 Task: Look for vegan products in the category "Baby Food & Drinks".
Action: Mouse moved to (306, 160)
Screenshot: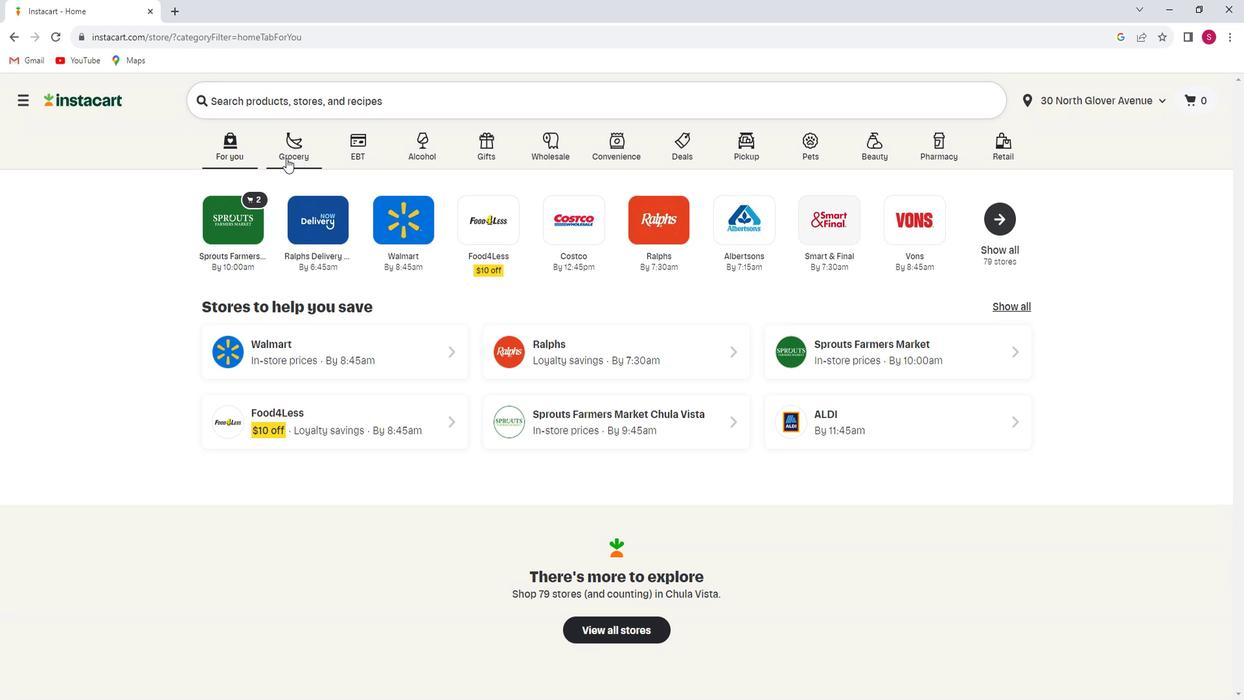
Action: Mouse pressed left at (306, 160)
Screenshot: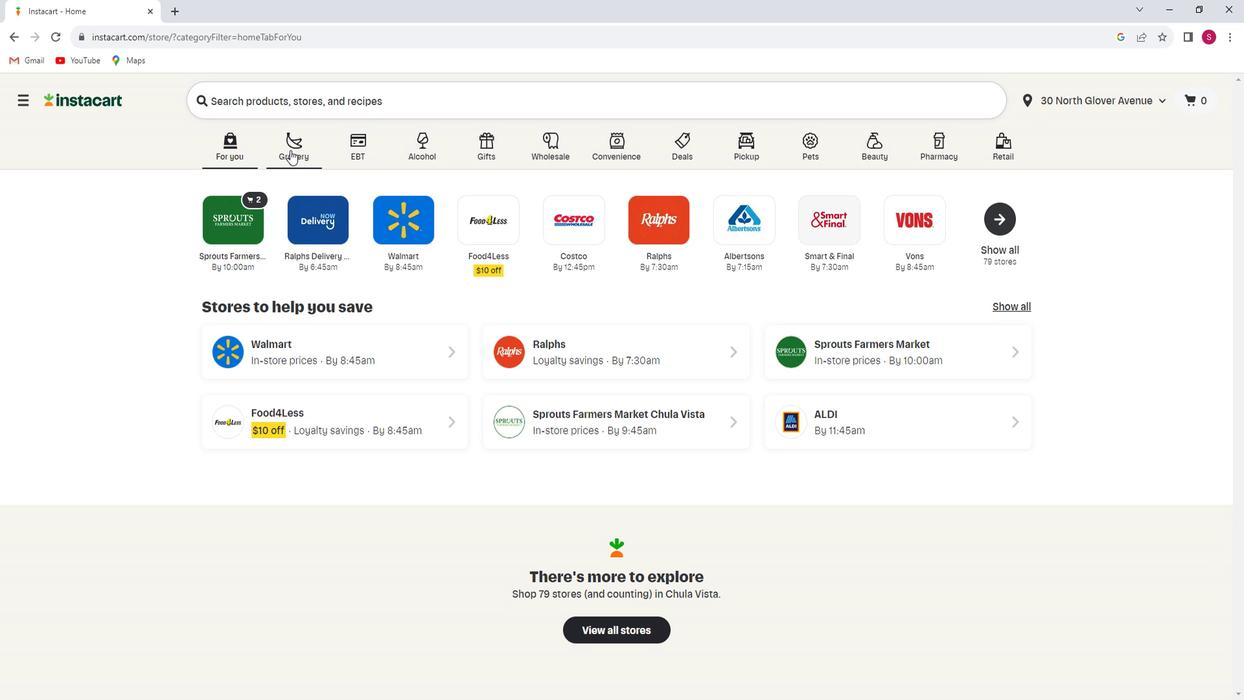 
Action: Mouse moved to (334, 378)
Screenshot: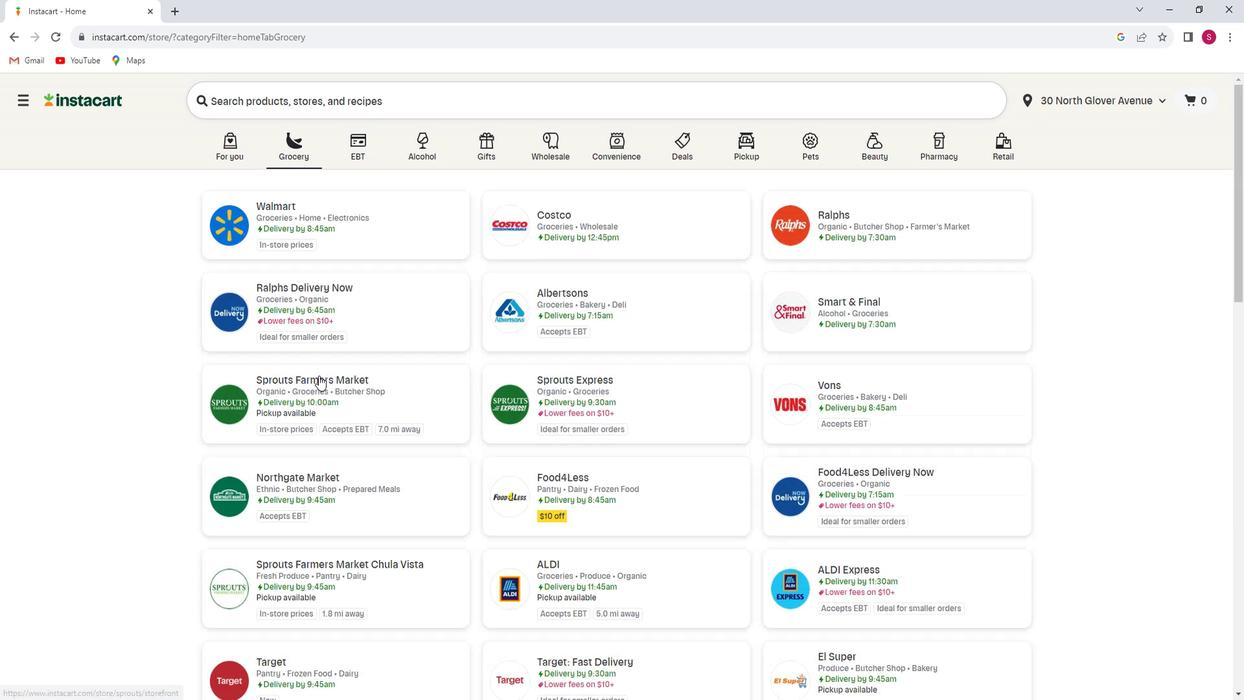 
Action: Mouse pressed left at (334, 378)
Screenshot: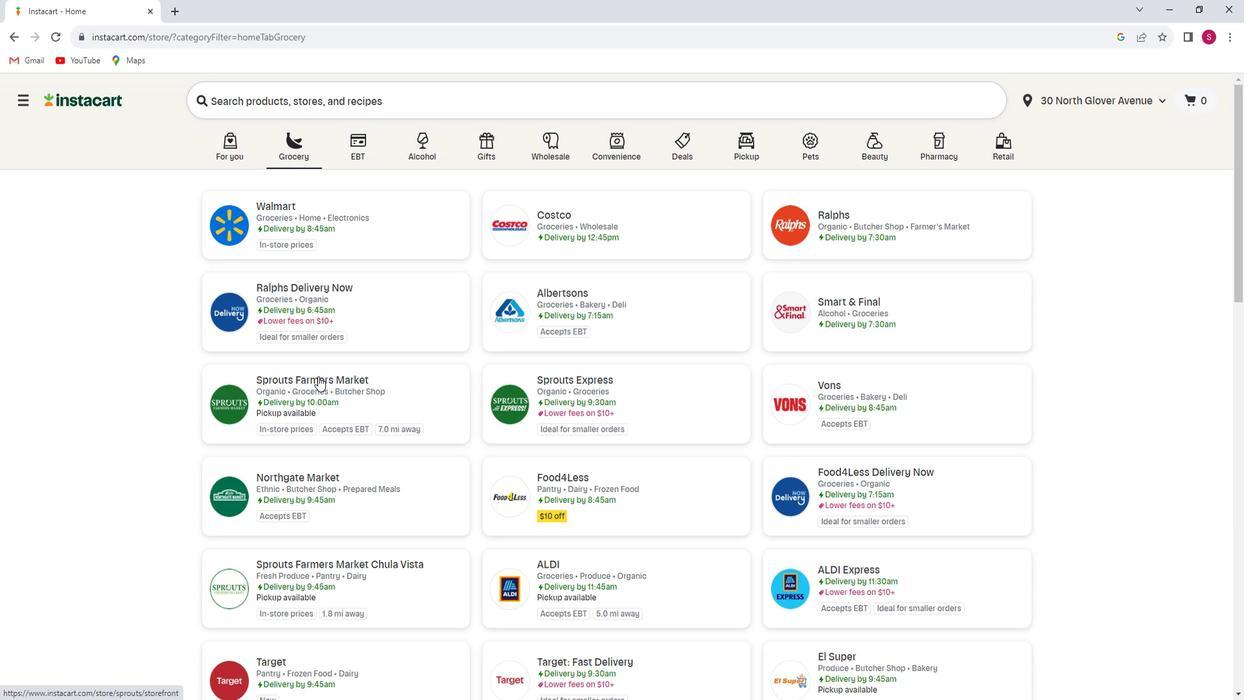 
Action: Mouse moved to (88, 468)
Screenshot: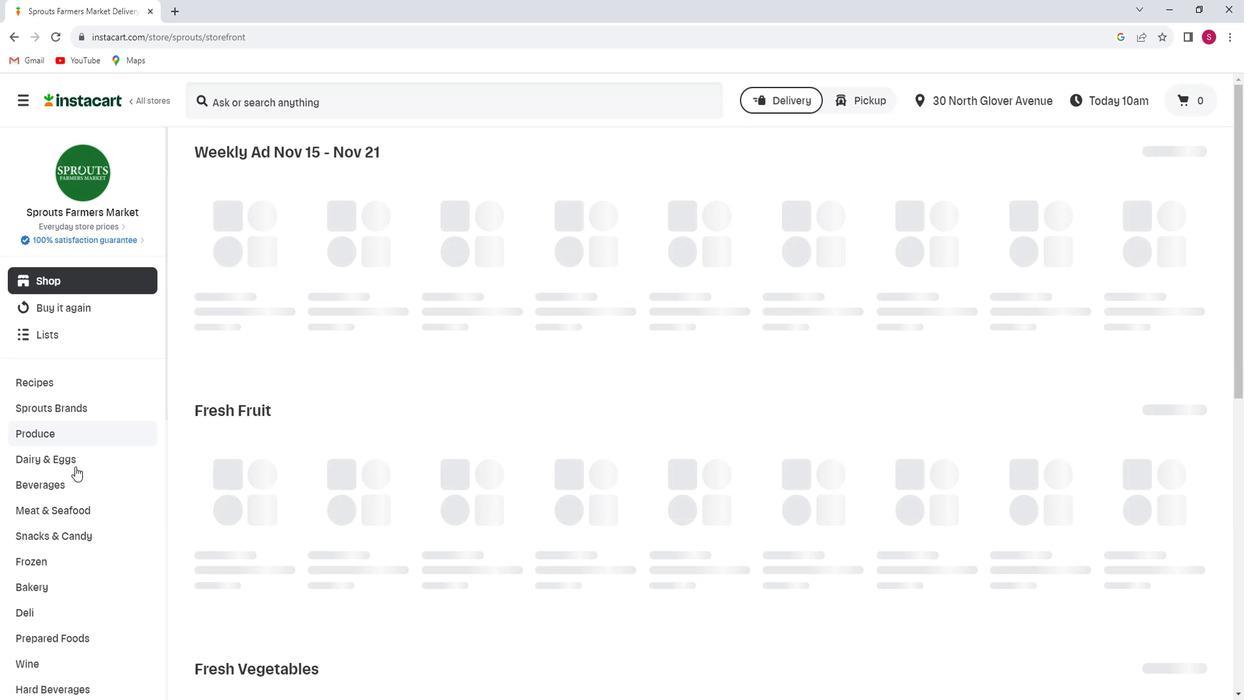 
Action: Mouse scrolled (88, 467) with delta (0, 0)
Screenshot: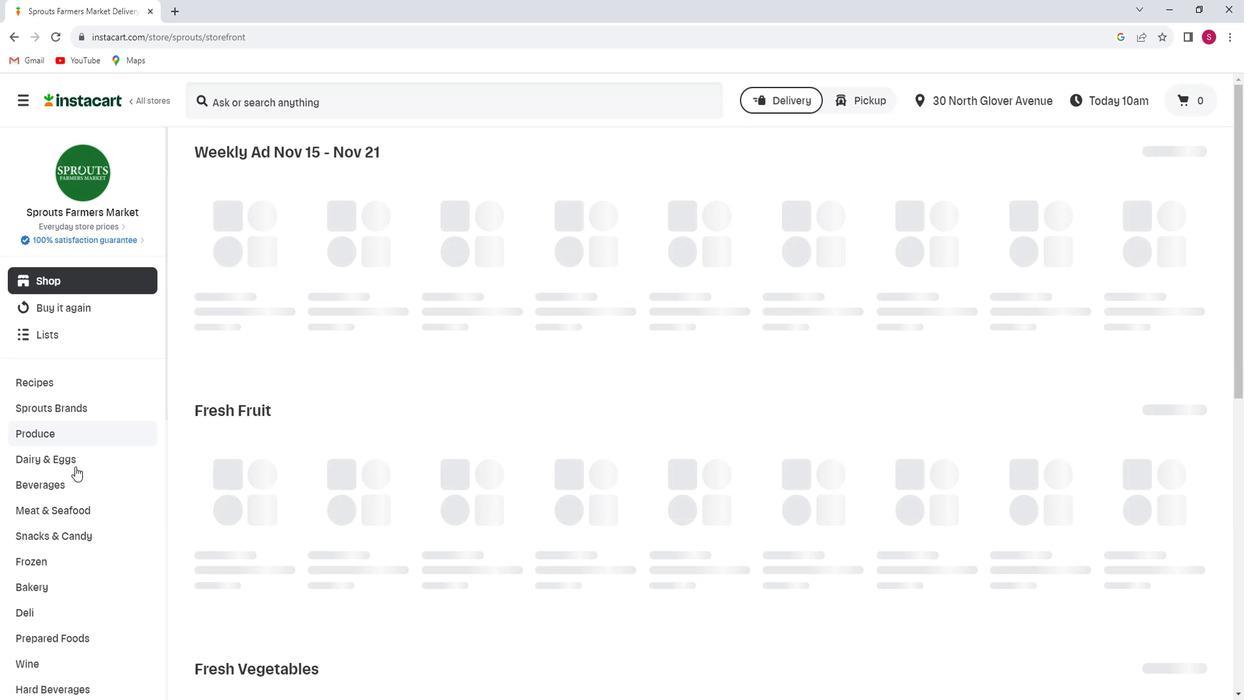 
Action: Mouse moved to (88, 468)
Screenshot: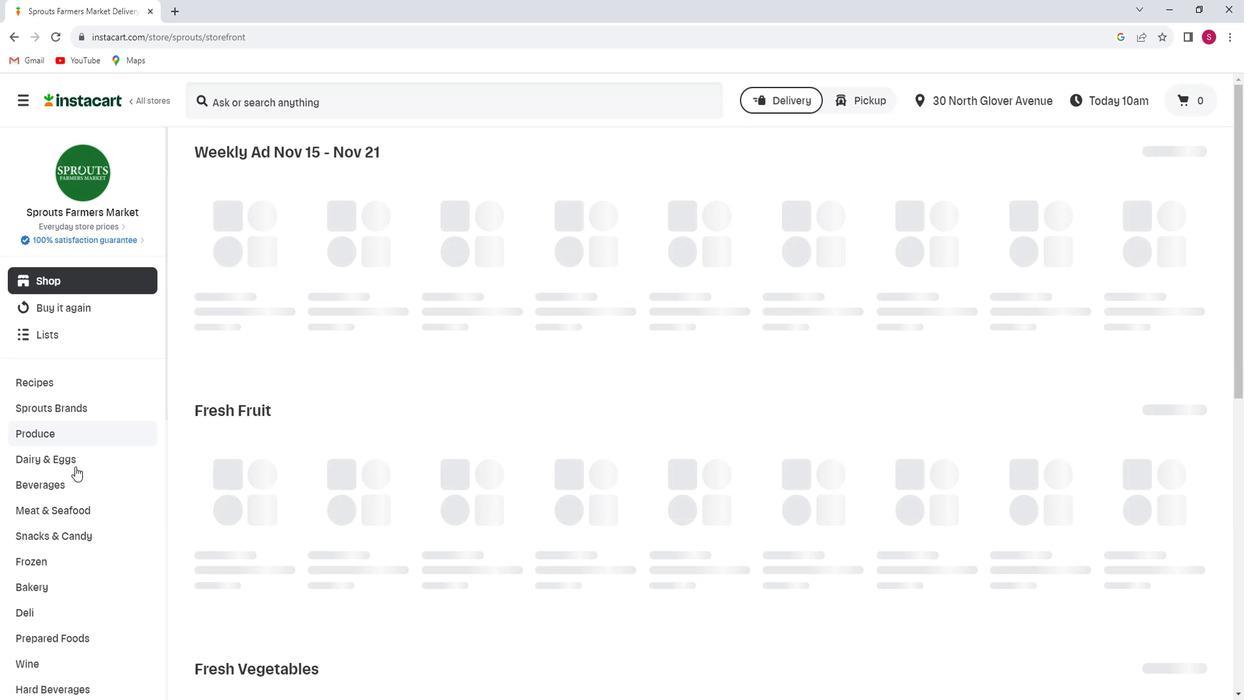 
Action: Mouse scrolled (88, 468) with delta (0, 0)
Screenshot: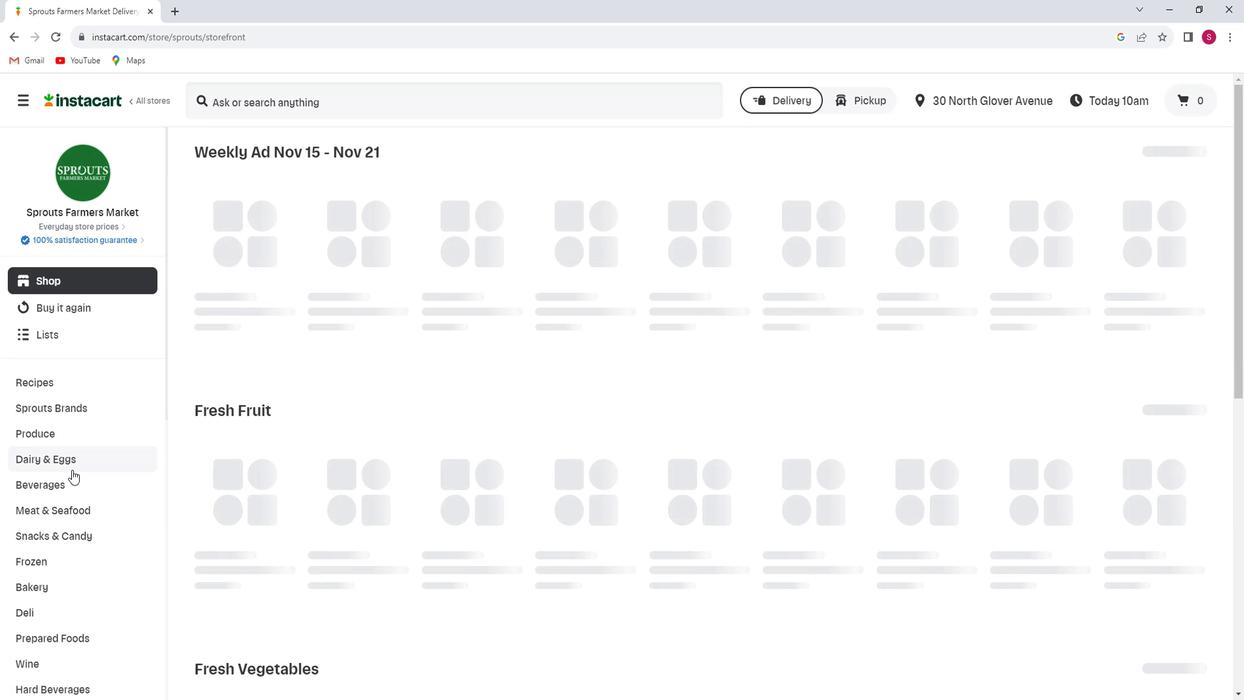 
Action: Mouse scrolled (88, 468) with delta (0, 0)
Screenshot: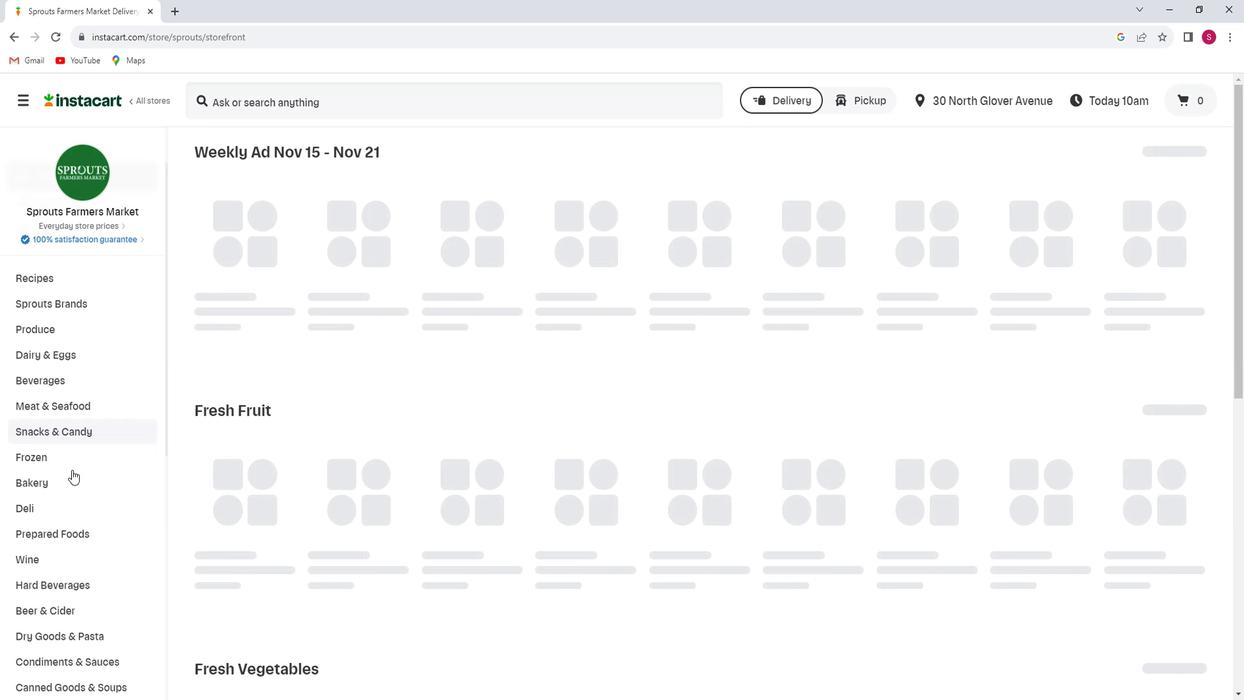 
Action: Mouse scrolled (88, 468) with delta (0, 0)
Screenshot: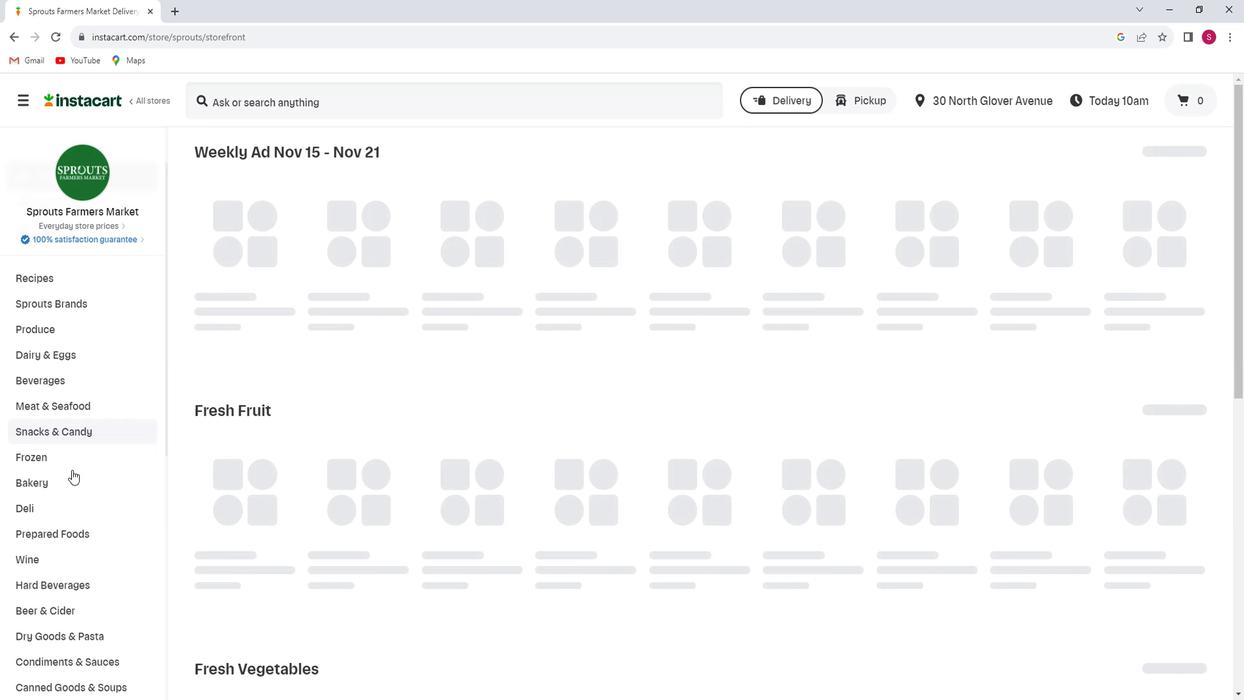 
Action: Mouse scrolled (88, 468) with delta (0, 0)
Screenshot: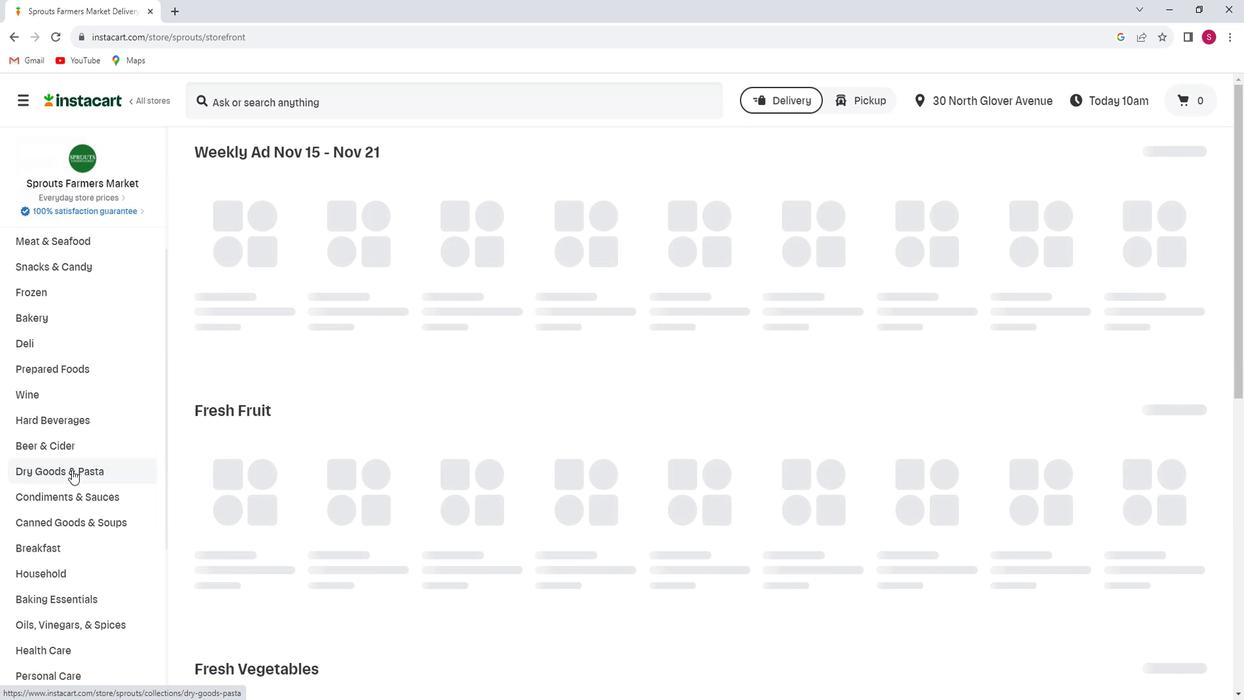 
Action: Mouse scrolled (88, 468) with delta (0, 0)
Screenshot: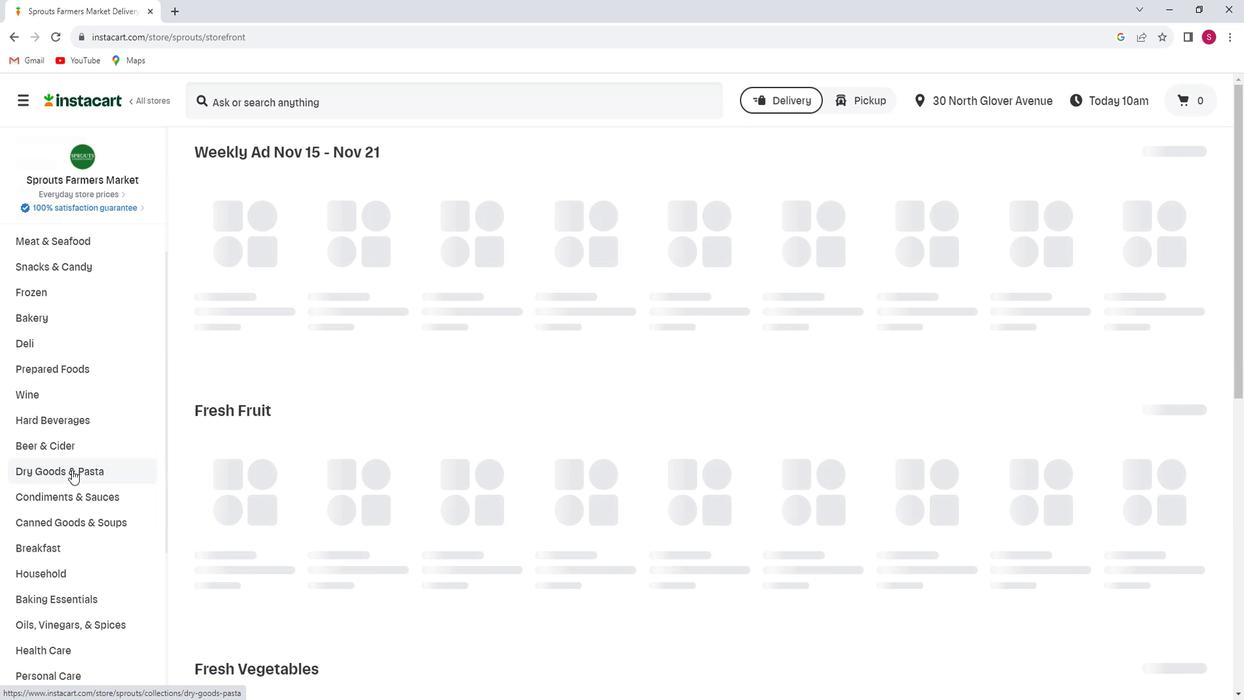 
Action: Mouse scrolled (88, 468) with delta (0, 0)
Screenshot: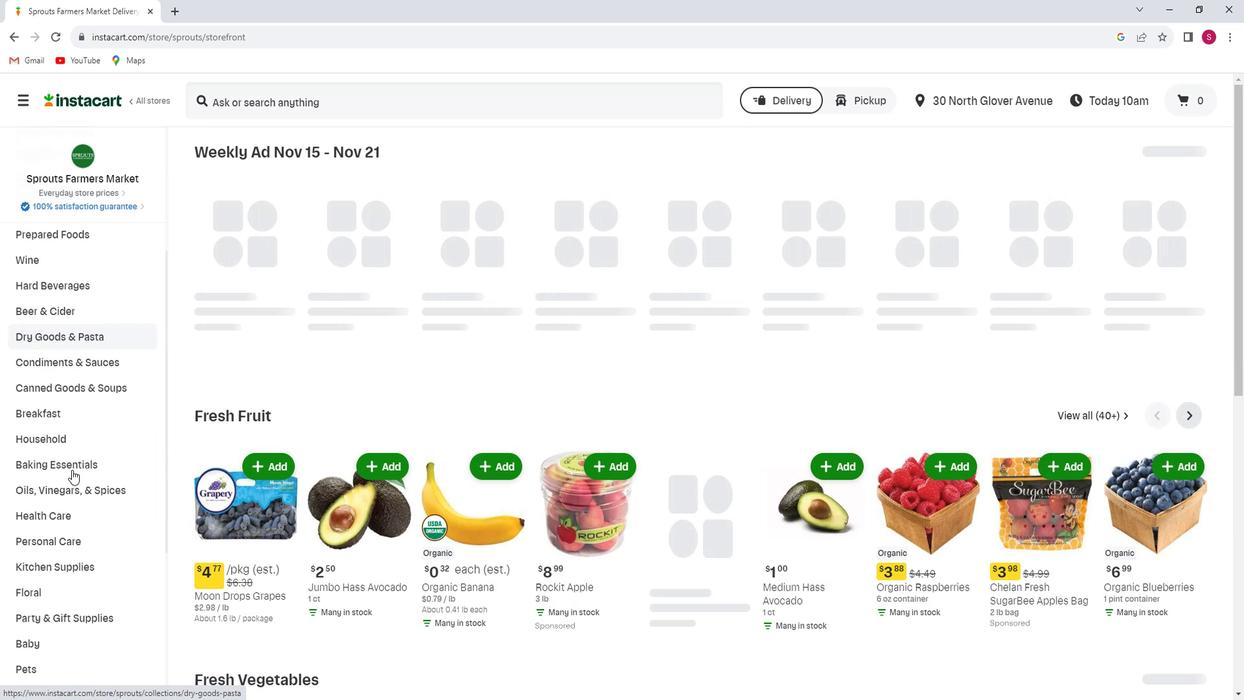 
Action: Mouse scrolled (88, 468) with delta (0, 0)
Screenshot: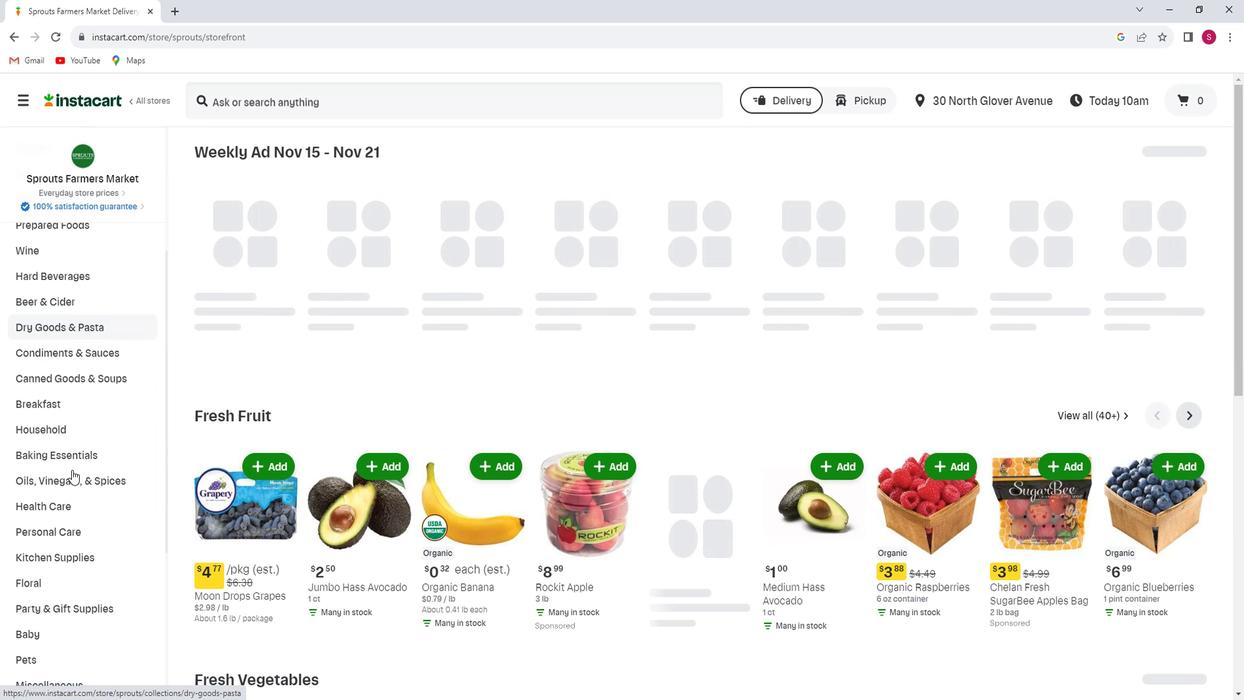 
Action: Mouse moved to (66, 506)
Screenshot: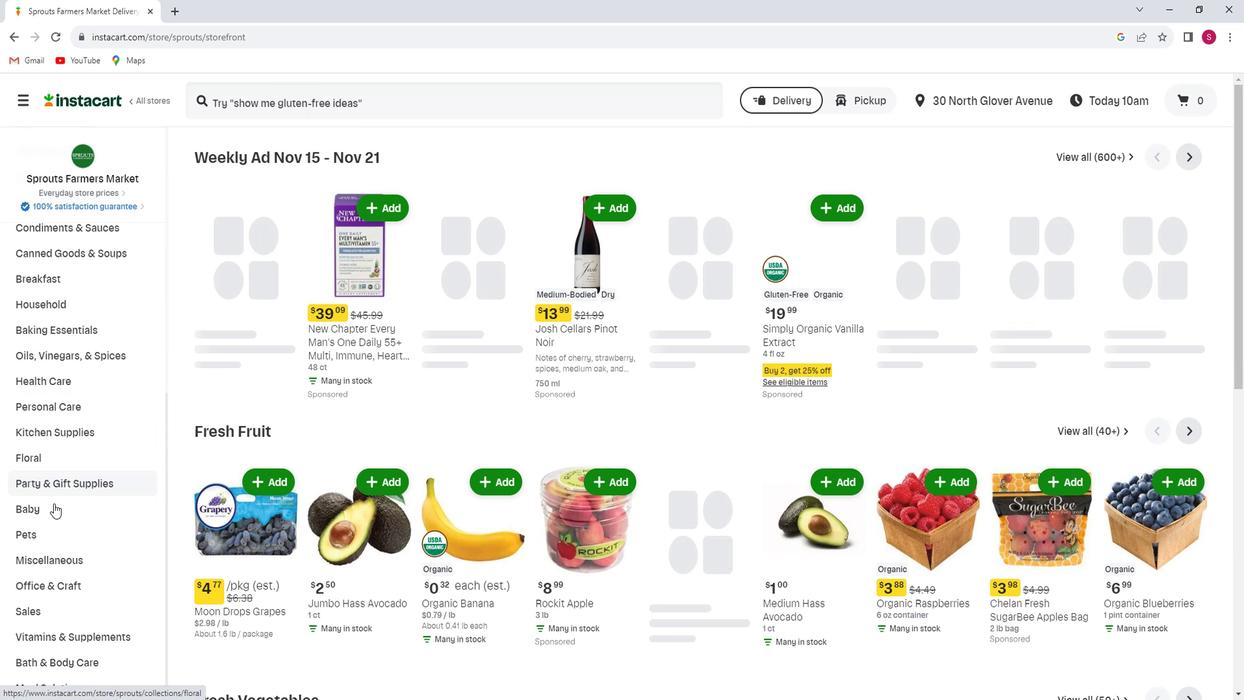 
Action: Mouse pressed left at (66, 506)
Screenshot: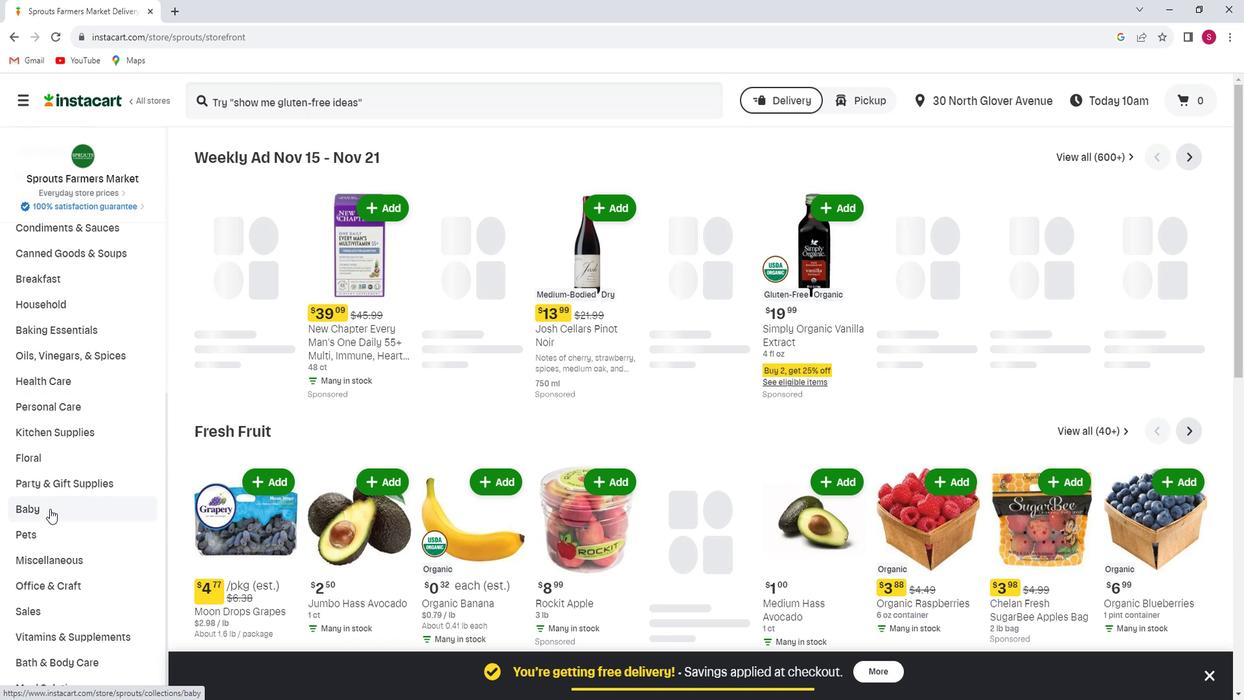 
Action: Mouse moved to (99, 599)
Screenshot: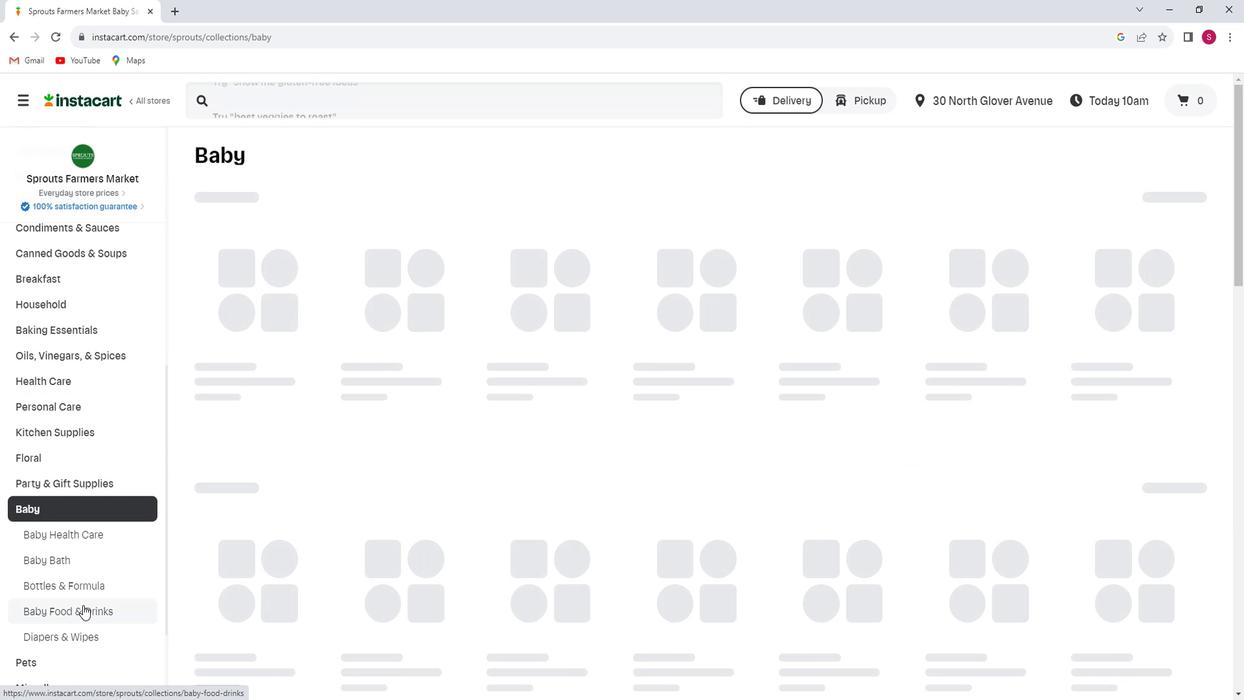 
Action: Mouse pressed left at (99, 599)
Screenshot: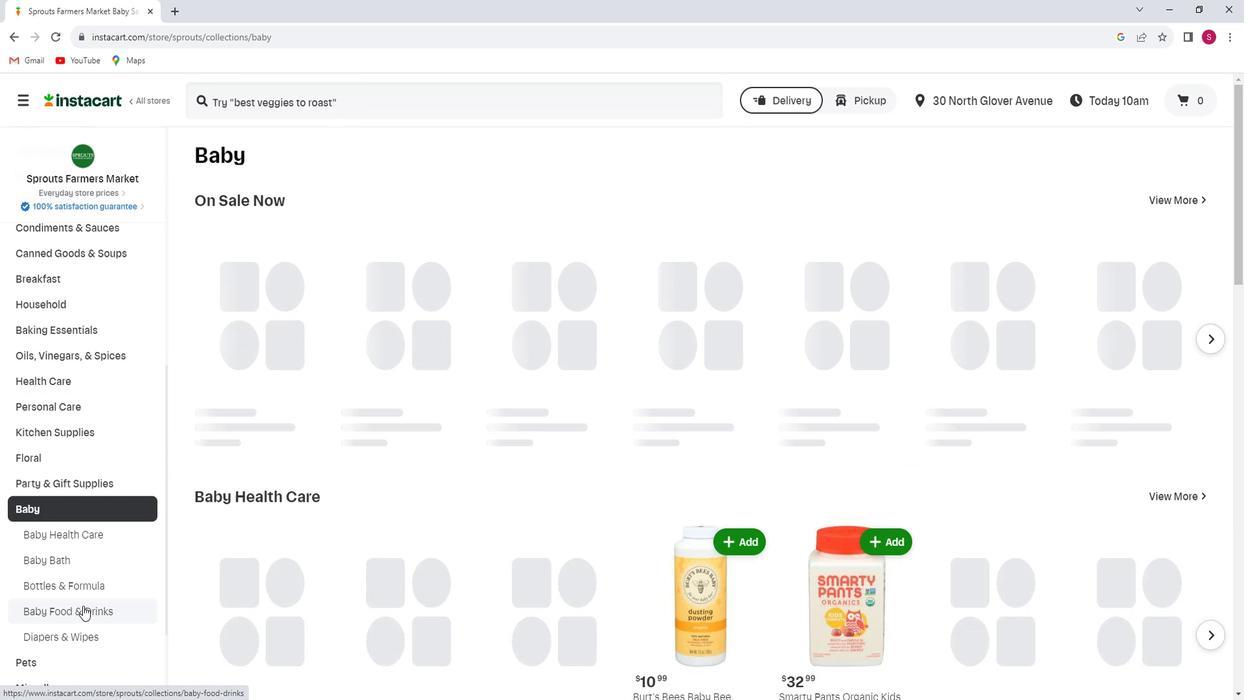 
Action: Mouse moved to (450, 265)
Screenshot: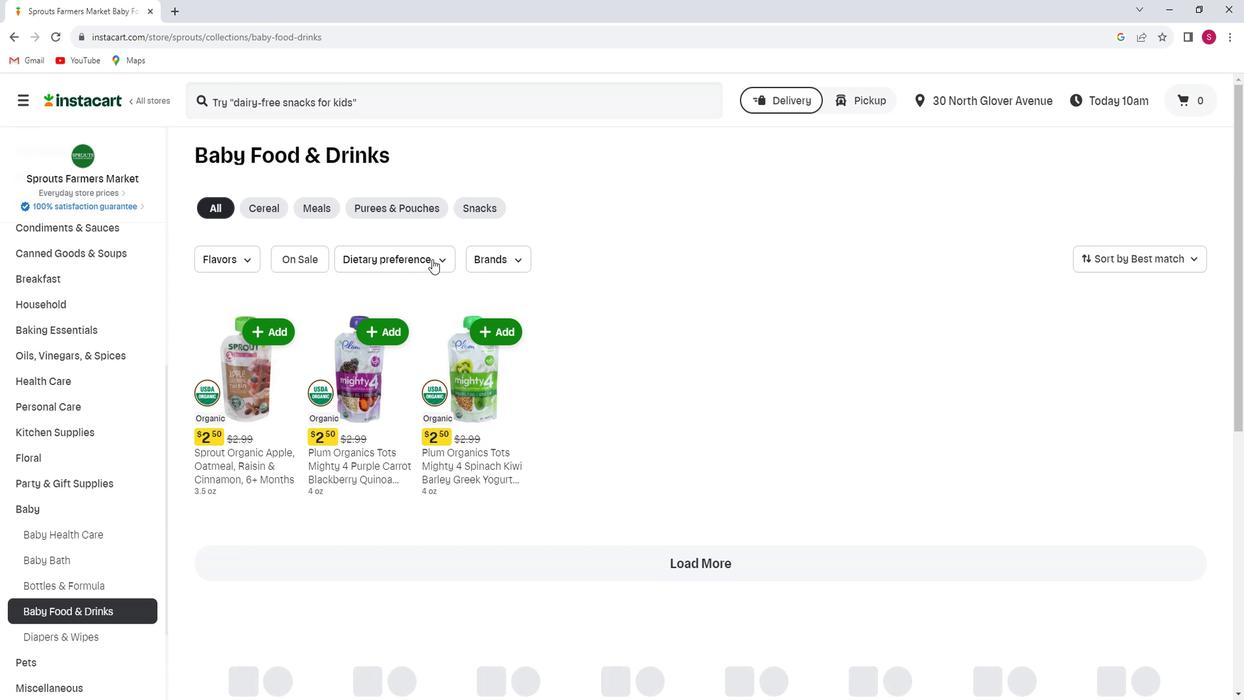 
Action: Mouse pressed left at (450, 265)
Screenshot: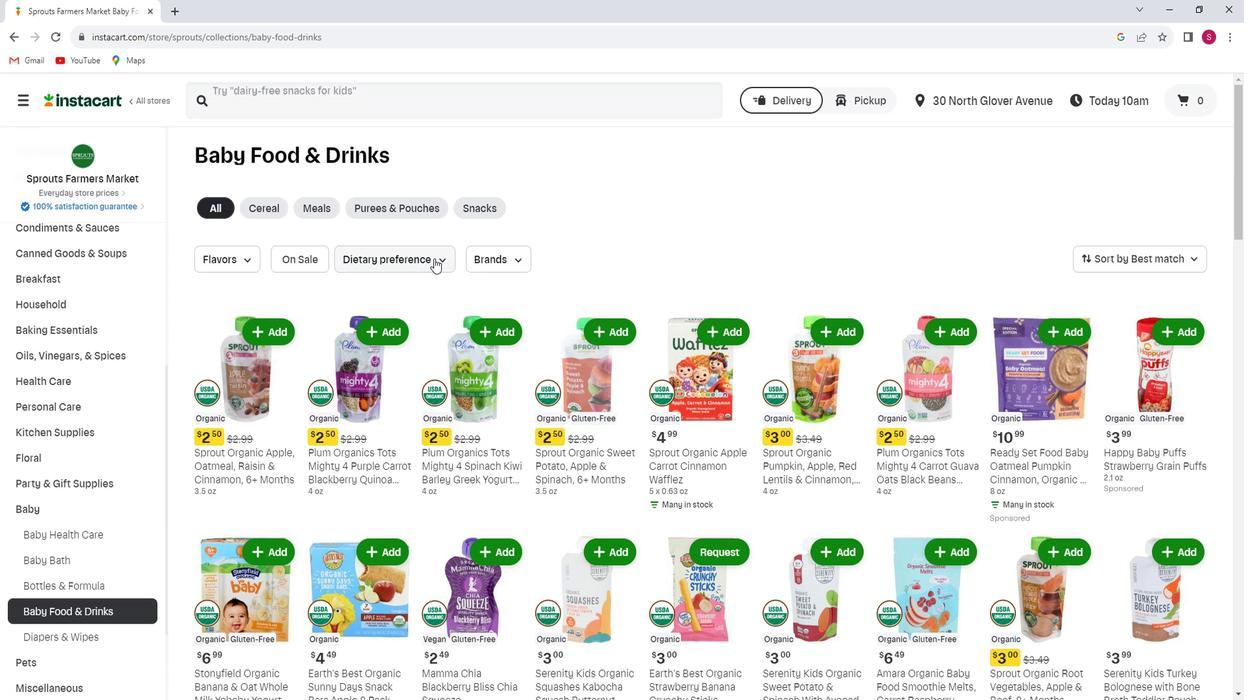 
Action: Mouse moved to (369, 364)
Screenshot: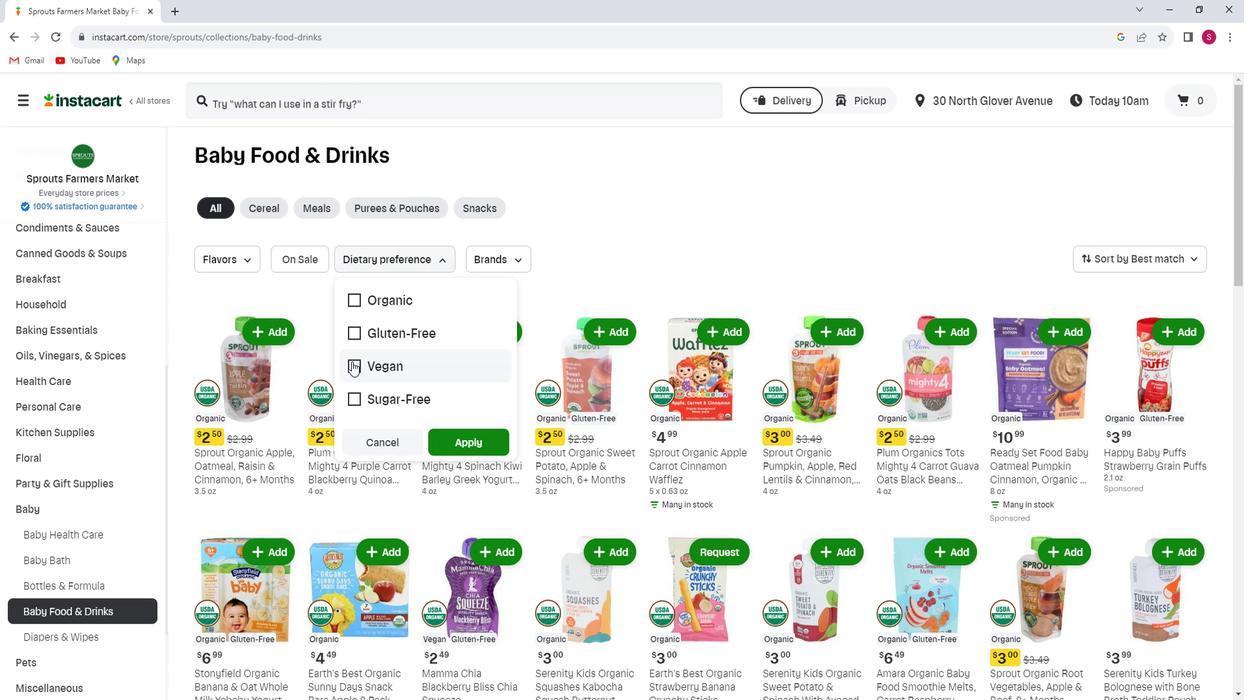 
Action: Mouse pressed left at (369, 364)
Screenshot: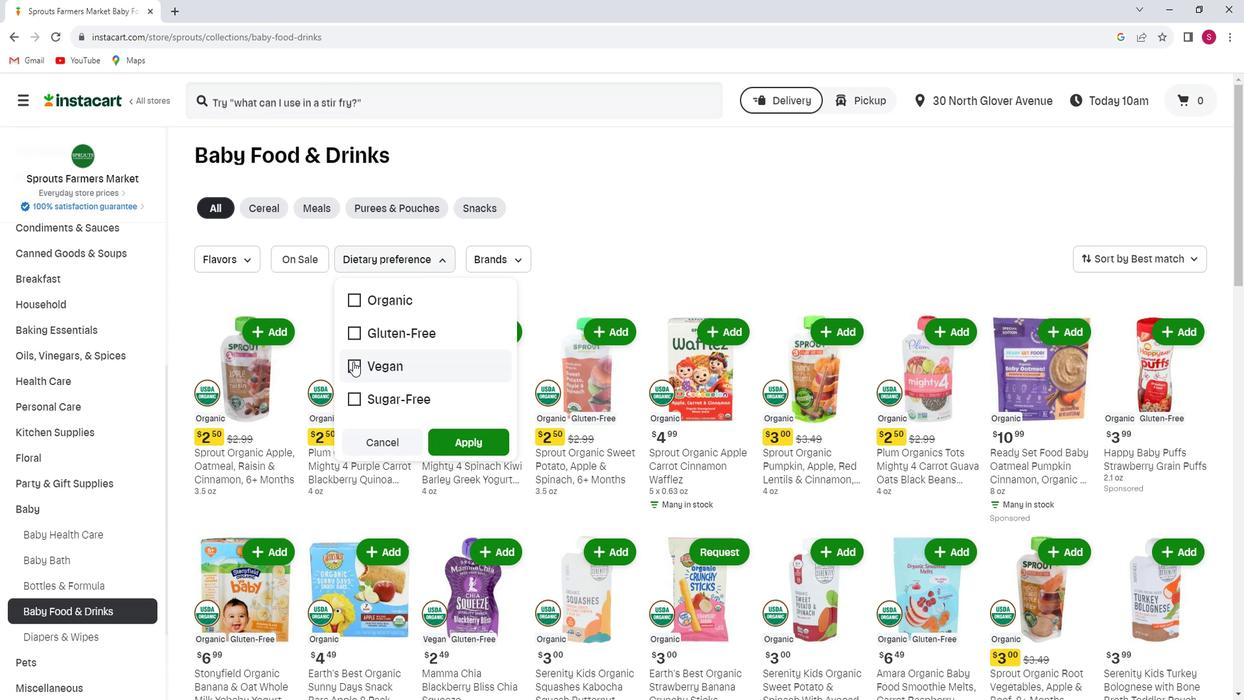 
Action: Mouse moved to (480, 436)
Screenshot: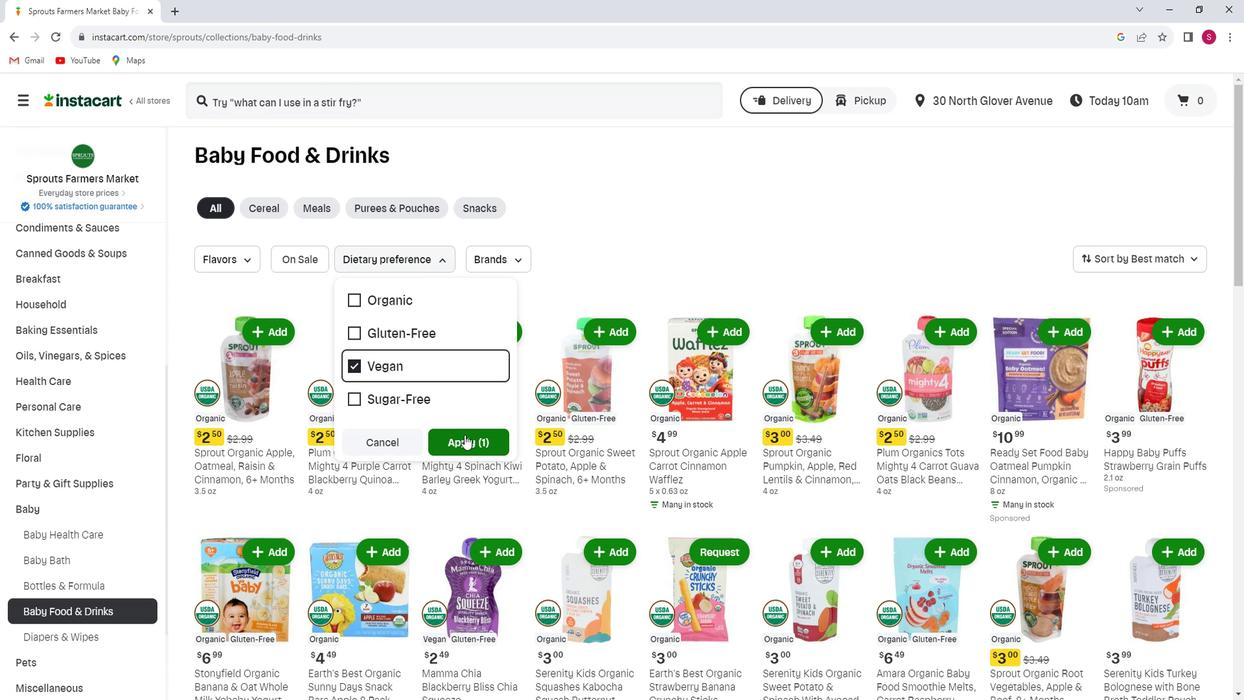 
Action: Mouse pressed left at (480, 436)
Screenshot: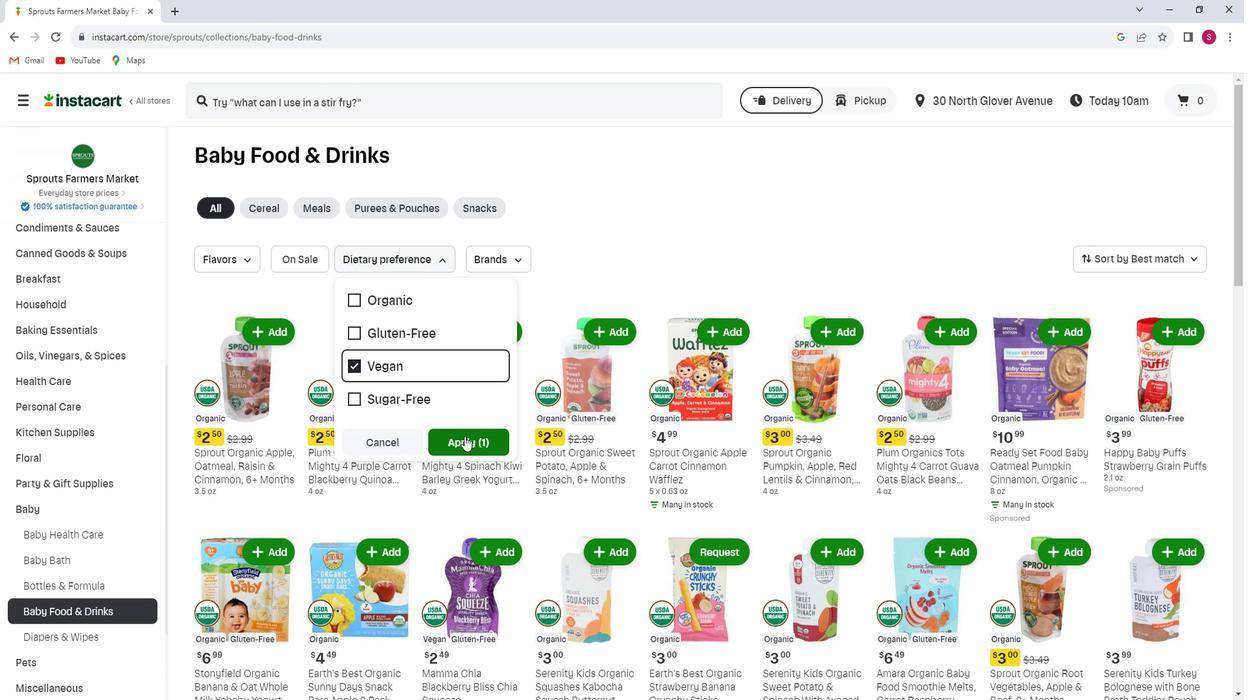 
